 Task: Create new vendor bill with Date Opened: 18-Apr-23, Select Vendor: M3 Printing, Terms: Net 15. Make bill entry for item-1 with Date: 18-Apr-23, Description: Printing of Brochures, Expense Account: Printing & Reproduction, Quantity: 500, Unit Price: 0.49, Sales Tax: Y, Sales Tax Included: Y, Tax Table: Sales Tax. Post Bill with Post Date: 18-Apr-23, Post to Accounts: Liabilities:Accounts Payble. Pay / Process Payment with Transaction Date: 02-May-23, Amount: 245, Transfer Account: Checking Account. Go to 'Print Bill'.
Action: Mouse moved to (134, 24)
Screenshot: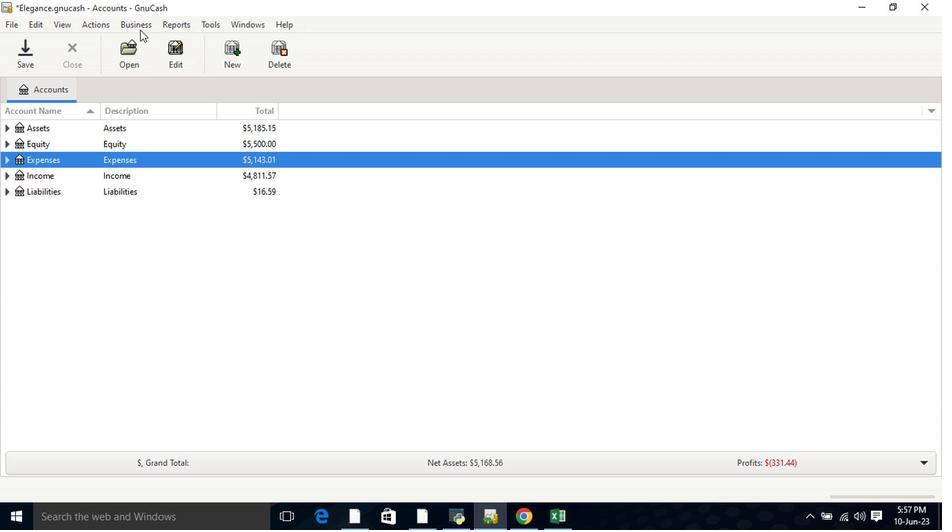 
Action: Mouse pressed left at (134, 24)
Screenshot: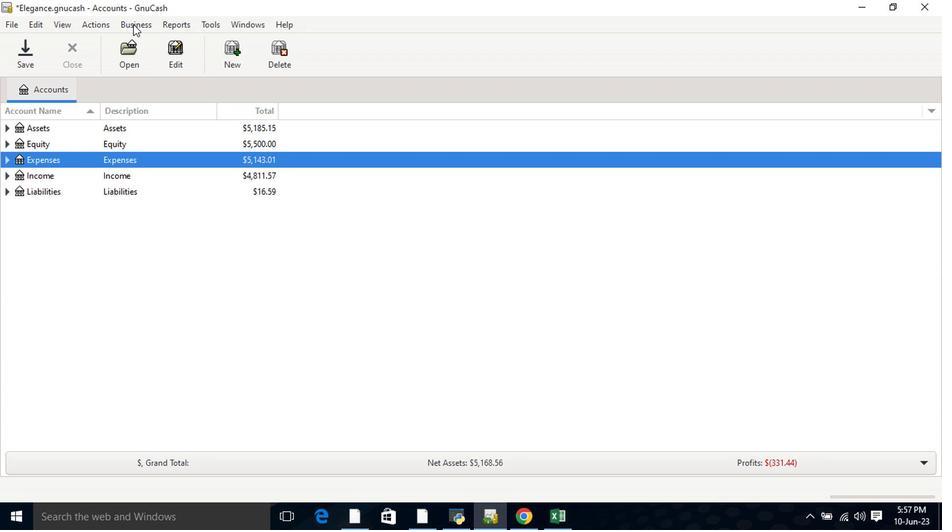 
Action: Mouse moved to (147, 57)
Screenshot: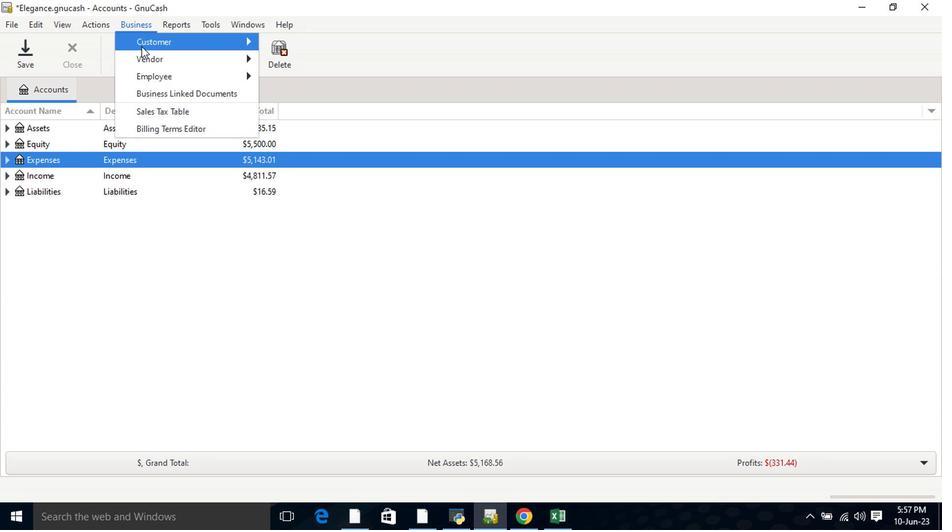
Action: Mouse pressed left at (147, 57)
Screenshot: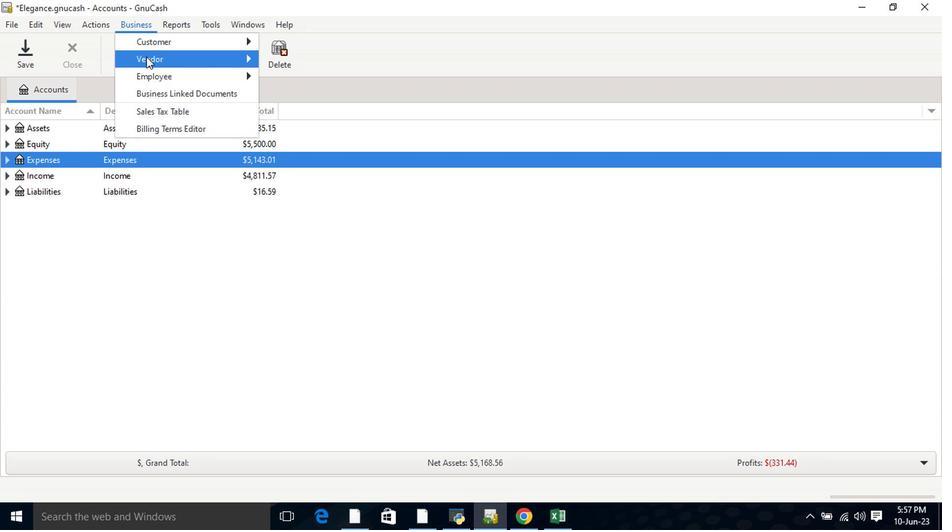
Action: Mouse moved to (309, 110)
Screenshot: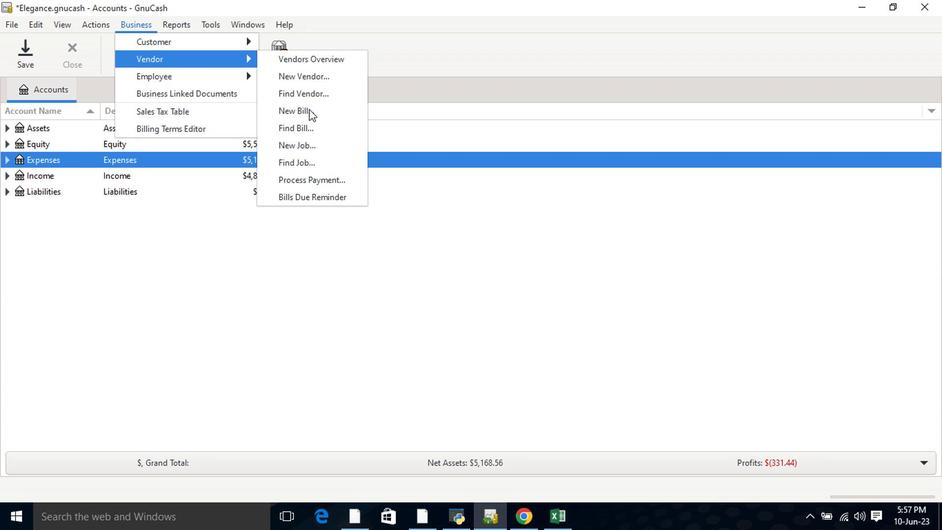 
Action: Mouse pressed left at (309, 110)
Screenshot: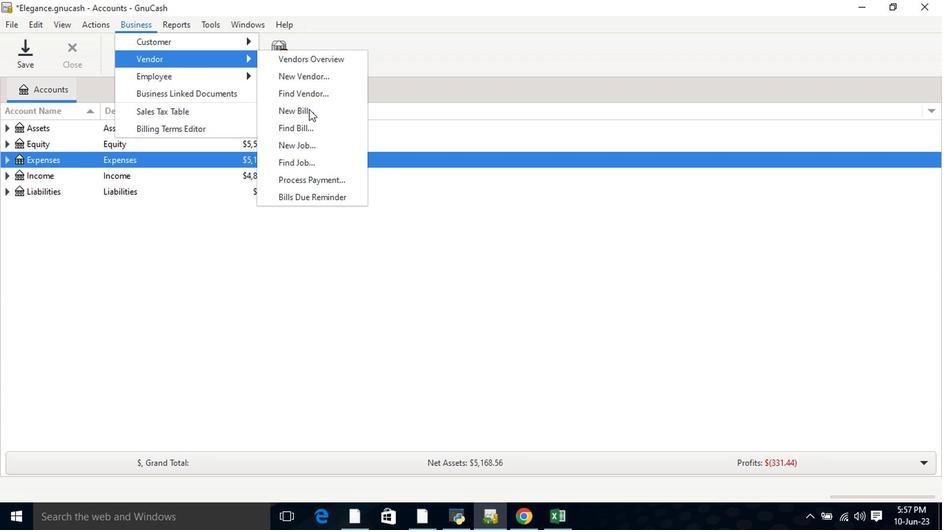 
Action: Mouse moved to (562, 184)
Screenshot: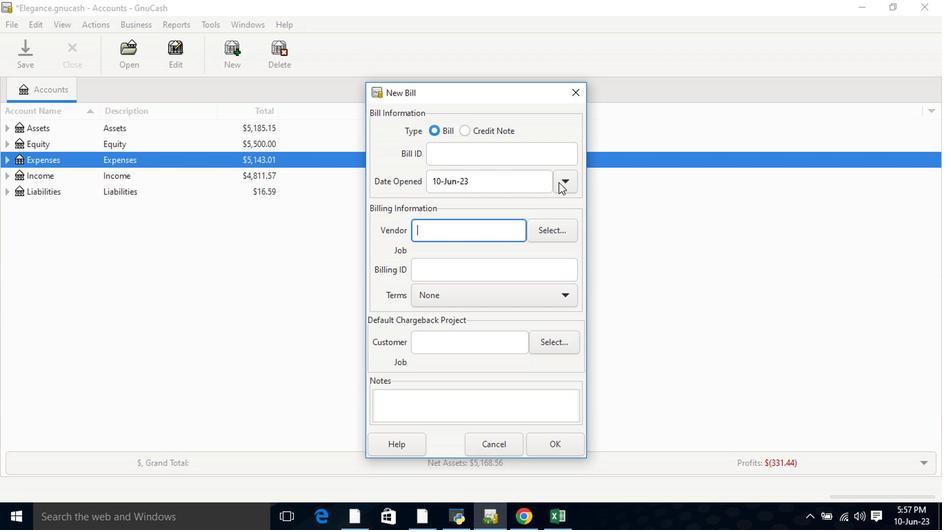
Action: Mouse pressed left at (562, 184)
Screenshot: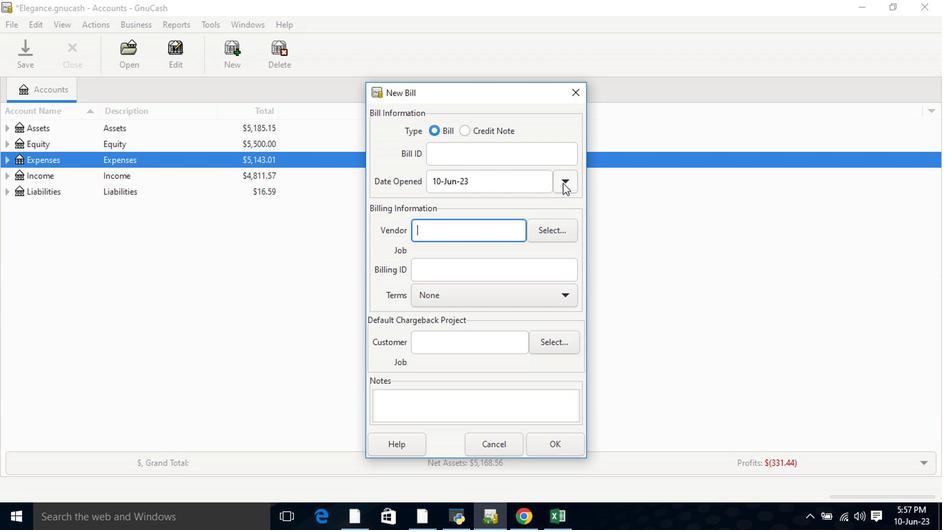 
Action: Mouse moved to (454, 205)
Screenshot: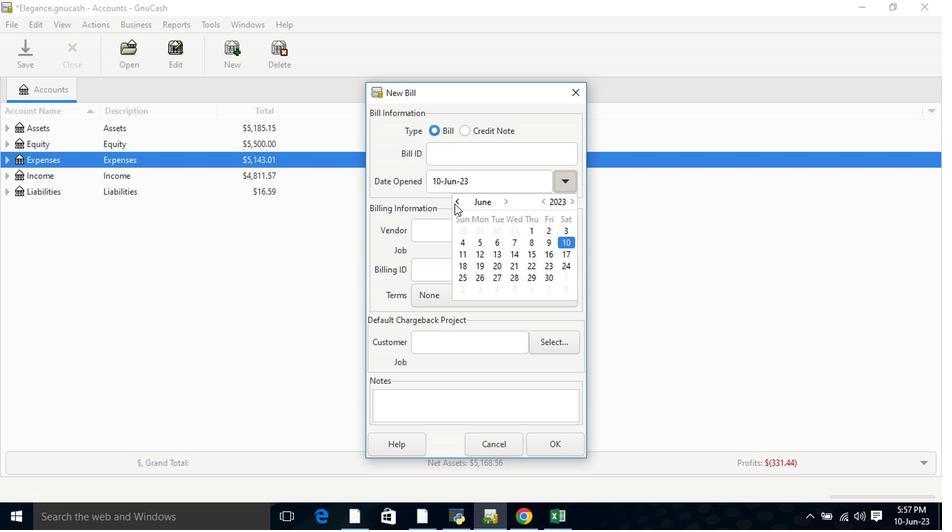 
Action: Mouse pressed left at (454, 205)
Screenshot: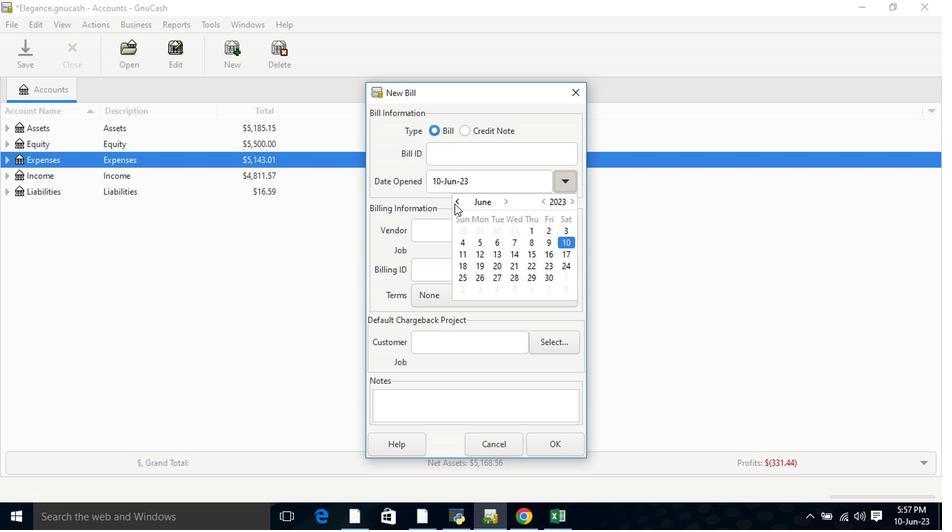 
Action: Mouse pressed left at (454, 205)
Screenshot: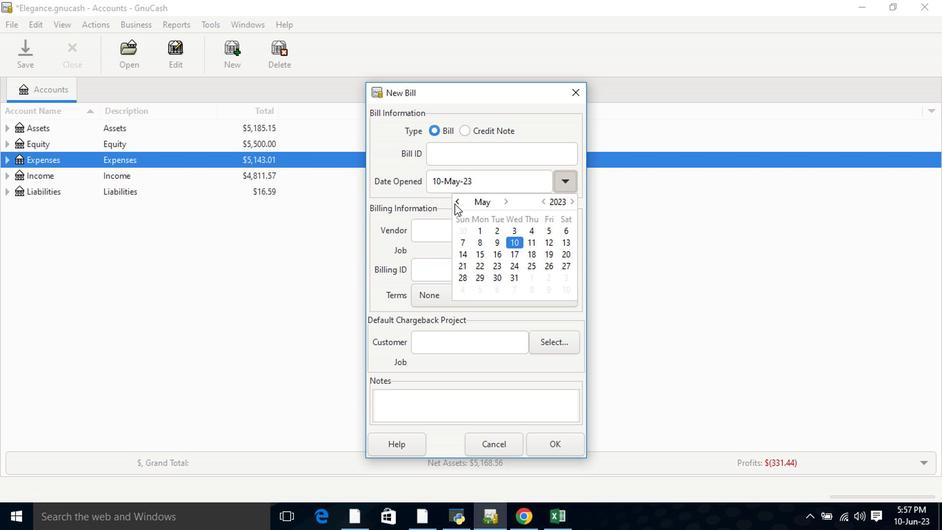 
Action: Mouse moved to (499, 265)
Screenshot: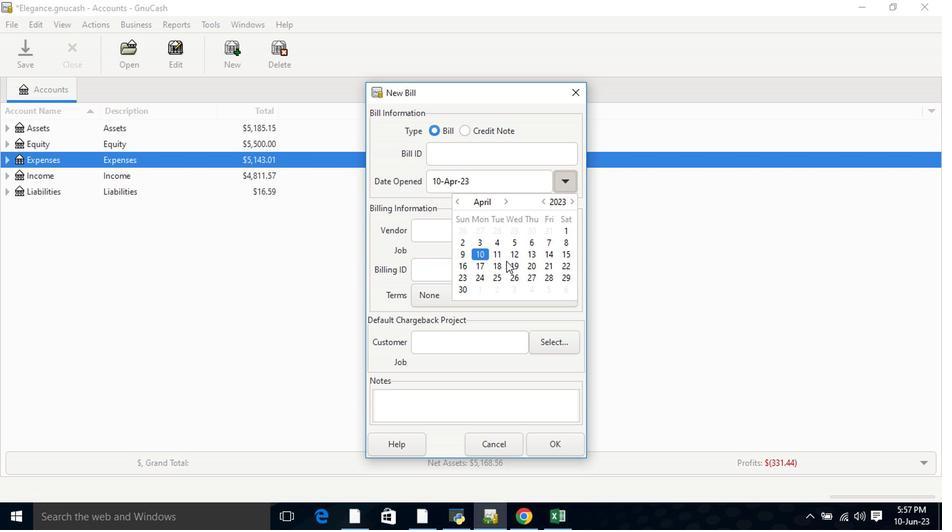 
Action: Mouse pressed left at (499, 265)
Screenshot: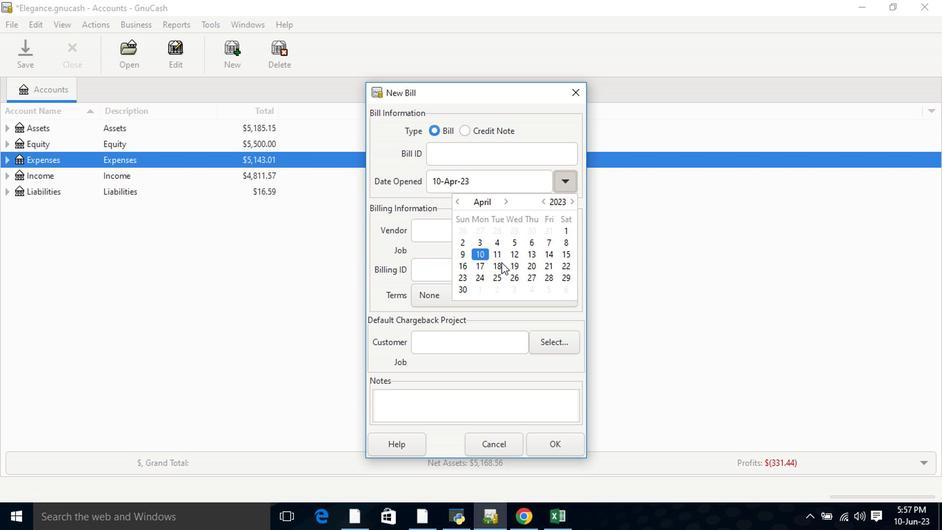 
Action: Mouse pressed left at (499, 265)
Screenshot: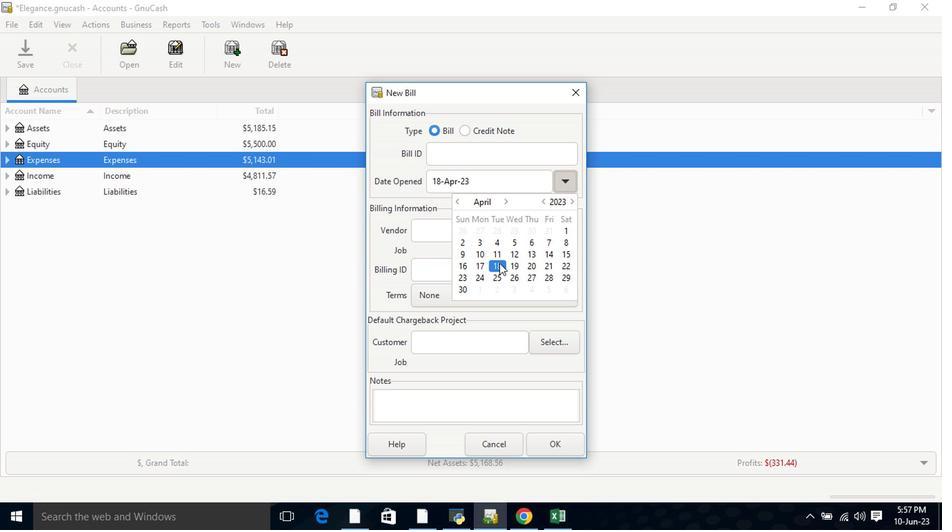 
Action: Mouse moved to (496, 240)
Screenshot: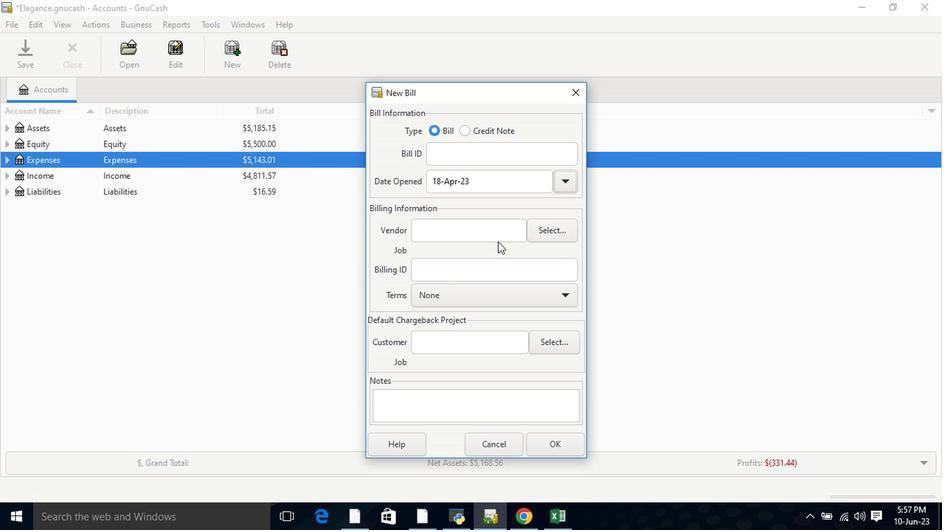 
Action: Mouse pressed left at (496, 240)
Screenshot: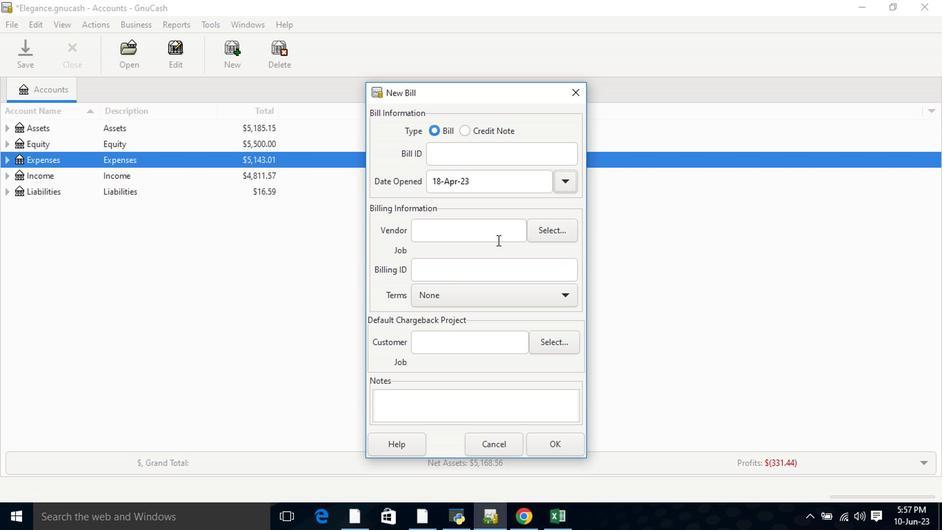 
Action: Key pressed <Key.shift>M<Key.down><Key.tab>3
Screenshot: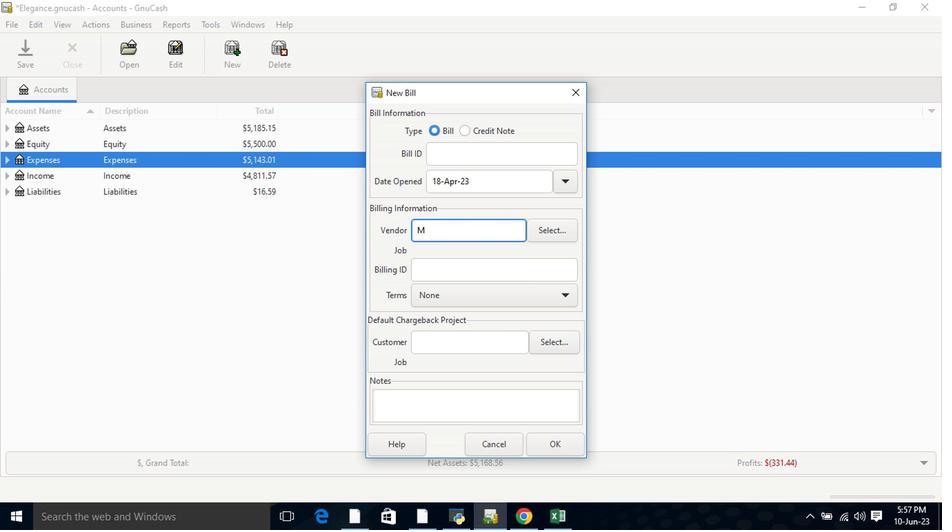 
Action: Mouse moved to (492, 250)
Screenshot: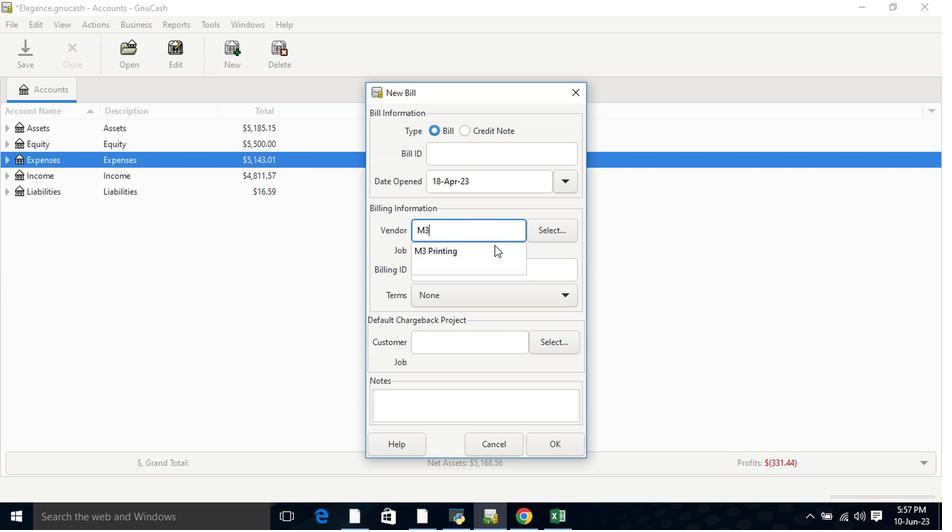 
Action: Mouse pressed left at (492, 250)
Screenshot: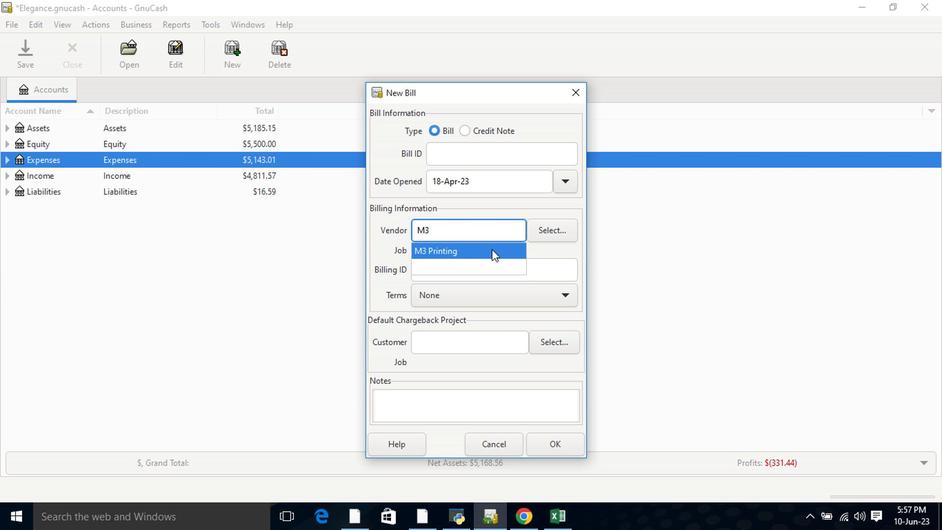 
Action: Mouse moved to (495, 312)
Screenshot: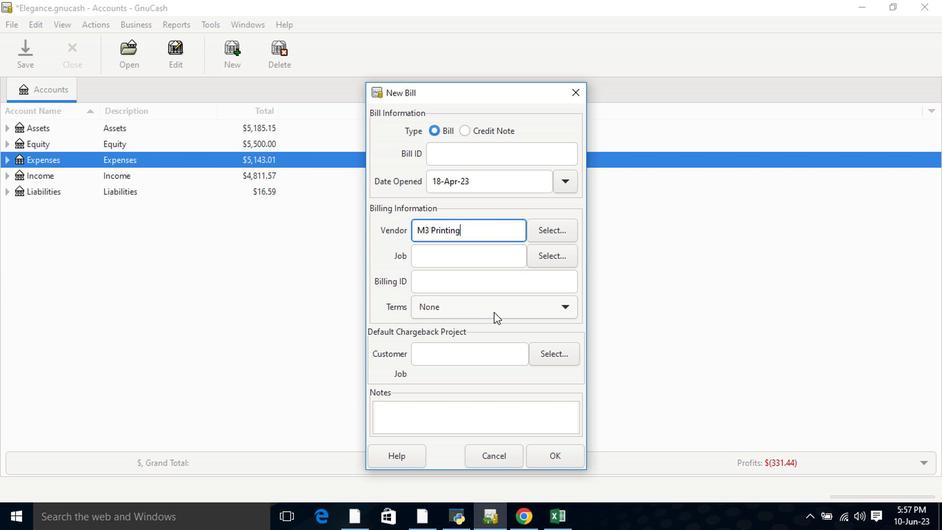 
Action: Mouse pressed left at (495, 312)
Screenshot: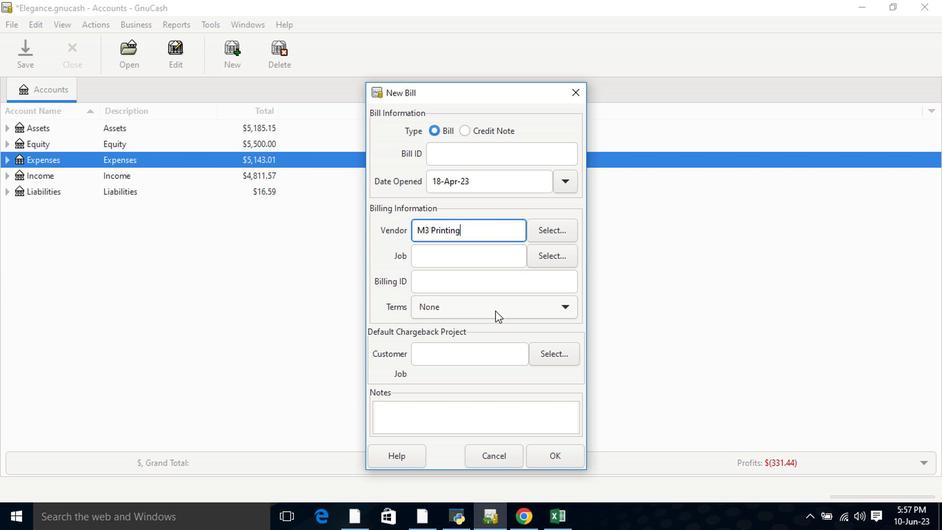 
Action: Mouse moved to (491, 331)
Screenshot: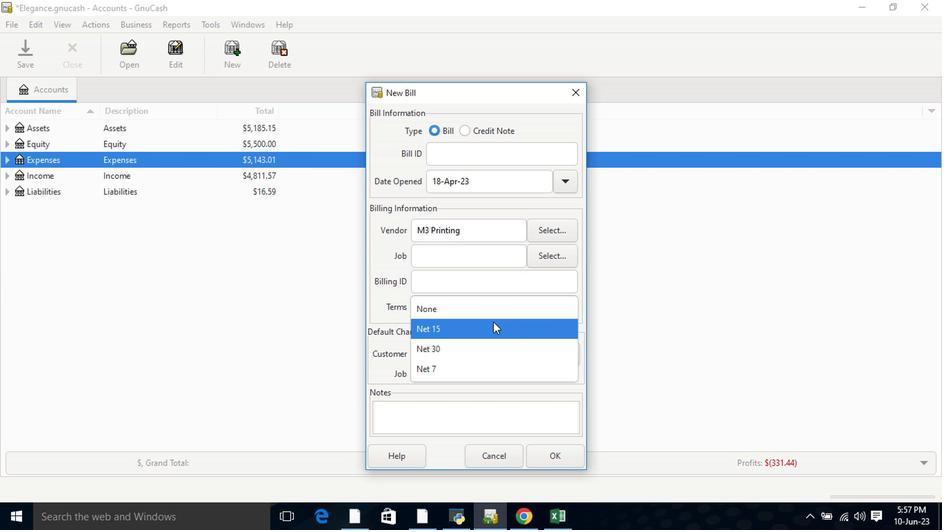 
Action: Mouse pressed left at (491, 331)
Screenshot: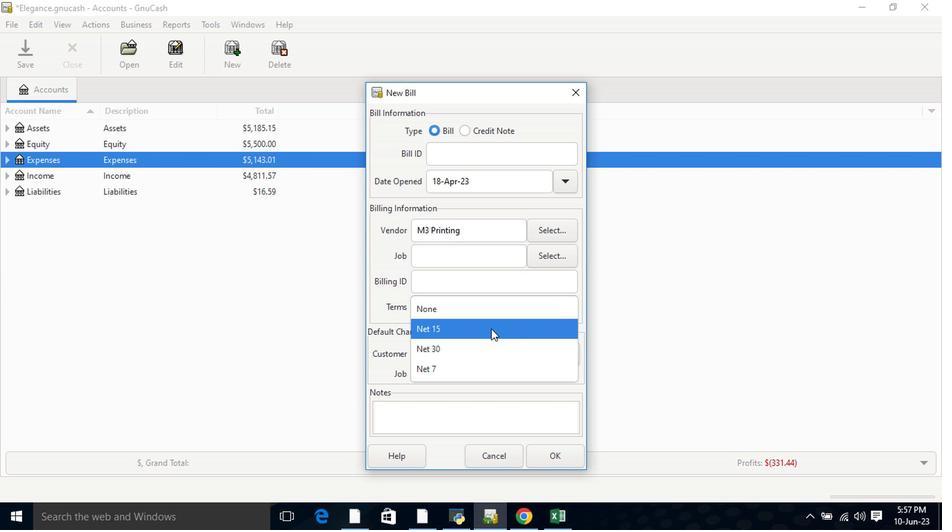 
Action: Mouse moved to (548, 459)
Screenshot: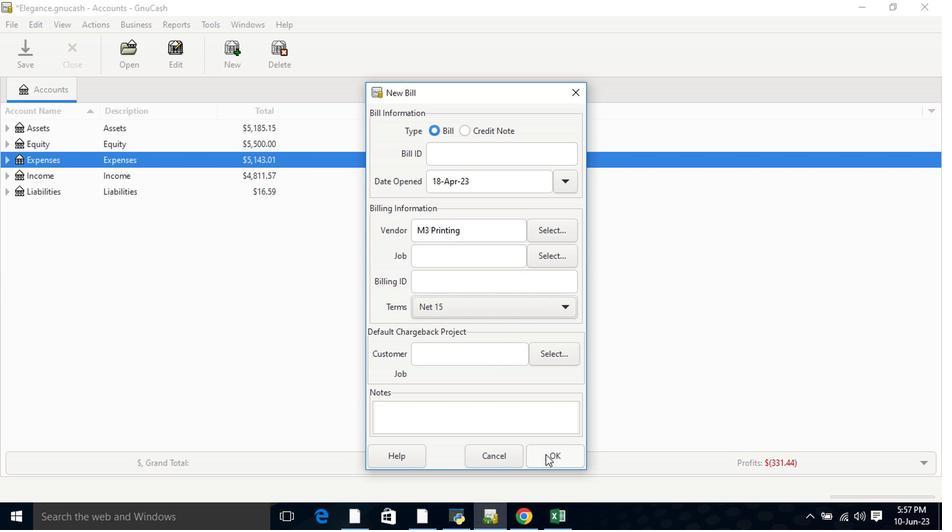 
Action: Mouse pressed left at (548, 459)
Screenshot: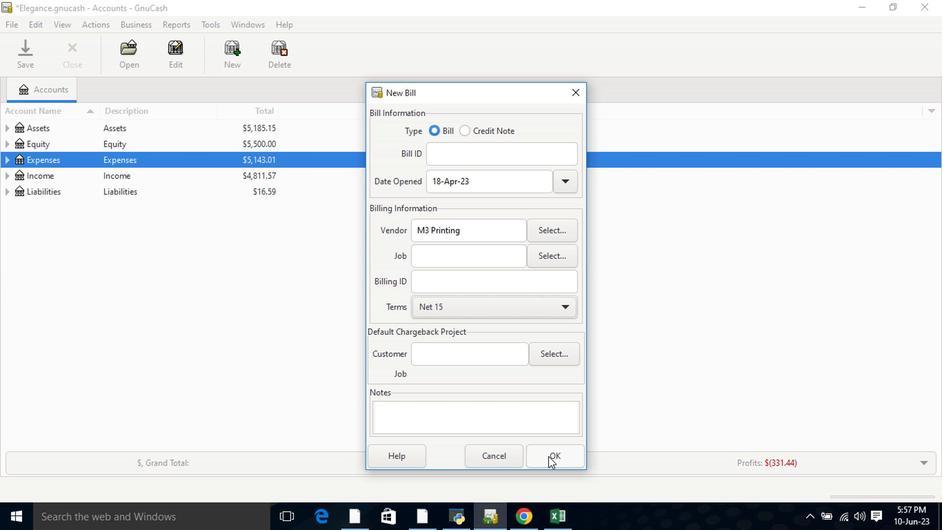 
Action: Mouse moved to (307, 323)
Screenshot: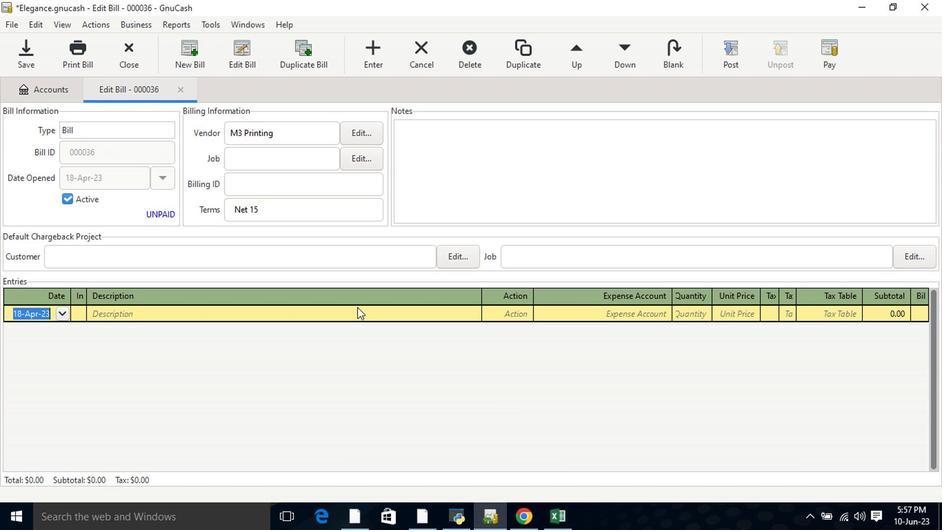 
Action: Key pressed <Key.tab><Key.shift>Printing<Key.space>of<Key.space><Key.shift>Brochures<Key.tab><Key.tab>rep<Key.down><Key.tab>500<Key.tab>0.49<Key.tab>
Screenshot: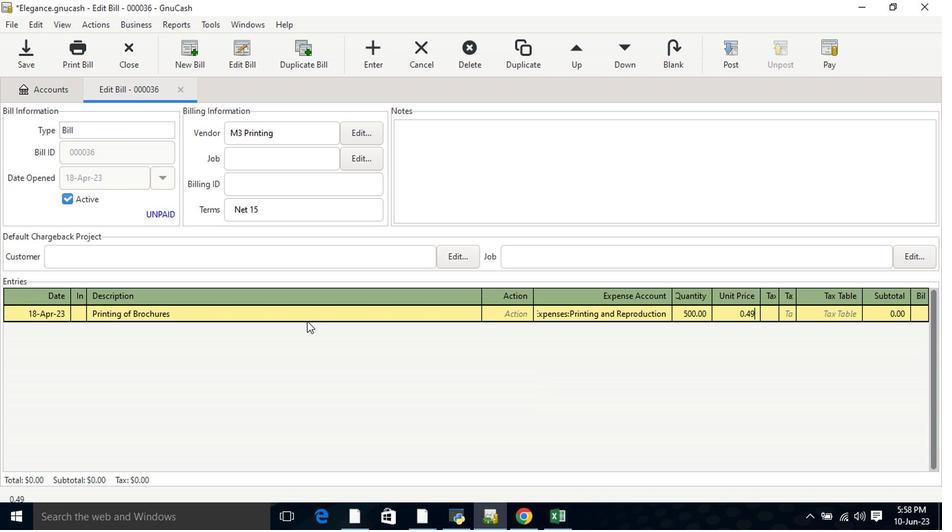 
Action: Mouse moved to (775, 316)
Screenshot: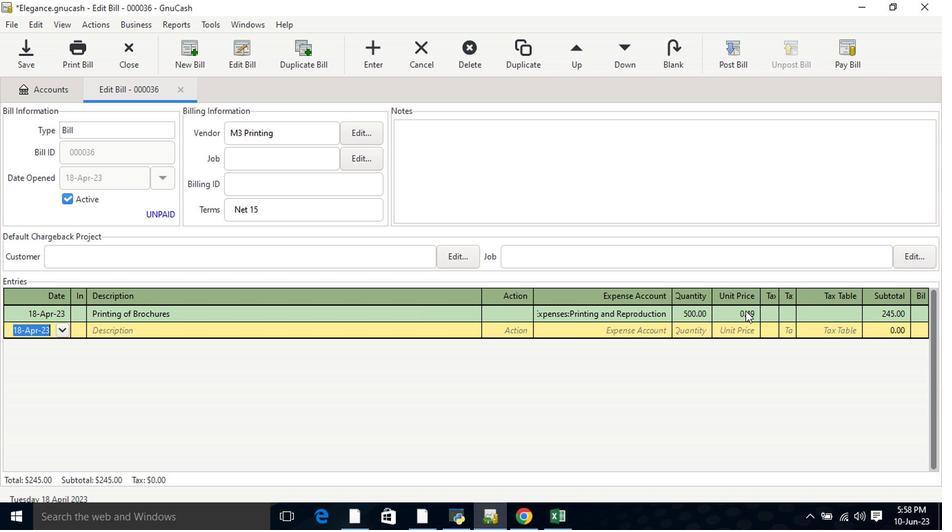 
Action: Mouse pressed left at (775, 316)
Screenshot: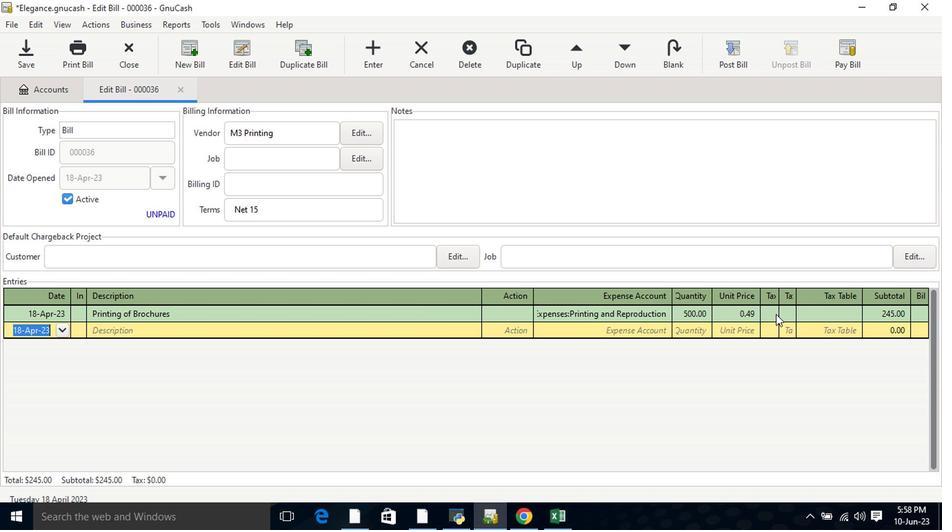 
Action: Mouse pressed left at (775, 316)
Screenshot: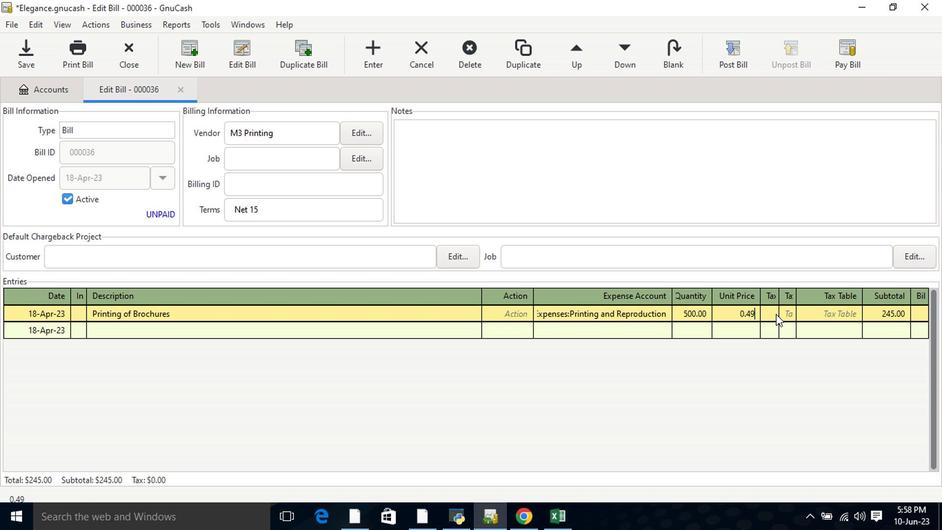 
Action: Mouse moved to (789, 318)
Screenshot: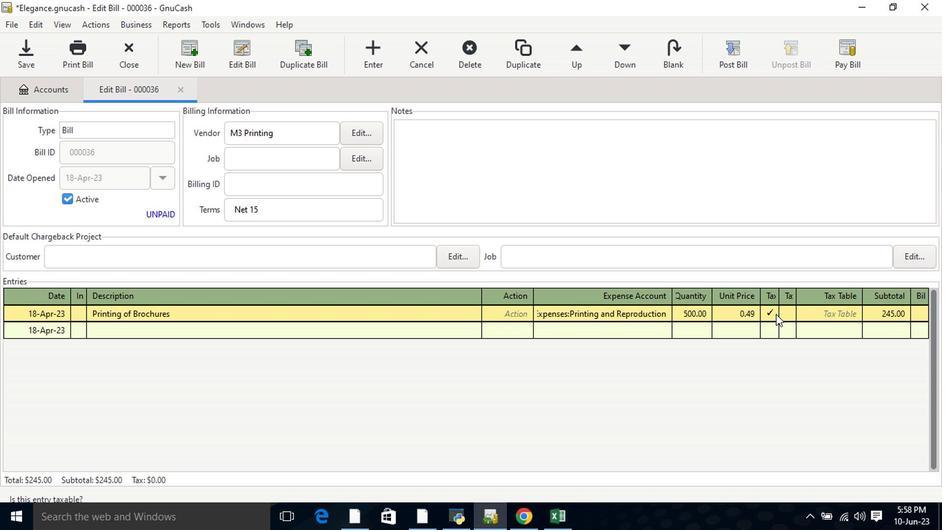 
Action: Mouse pressed left at (789, 318)
Screenshot: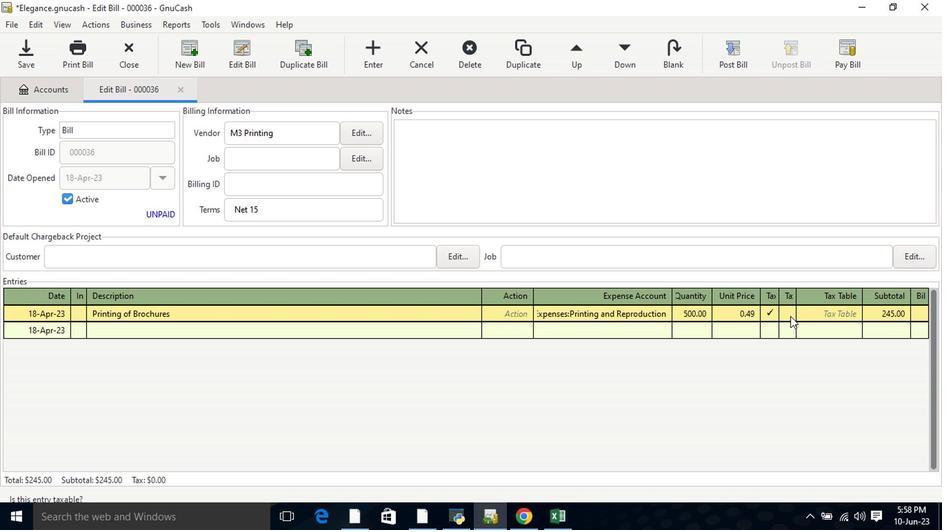 
Action: Mouse moved to (824, 317)
Screenshot: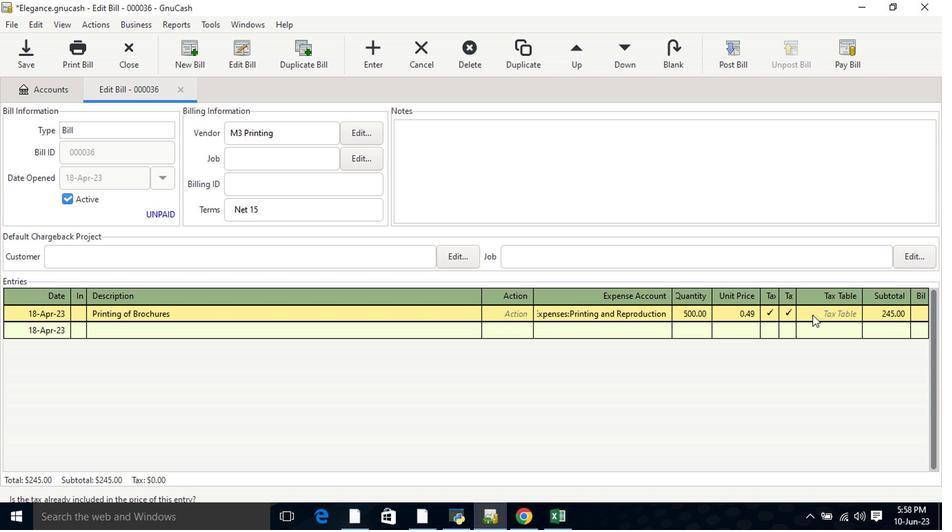 
Action: Mouse pressed left at (824, 317)
Screenshot: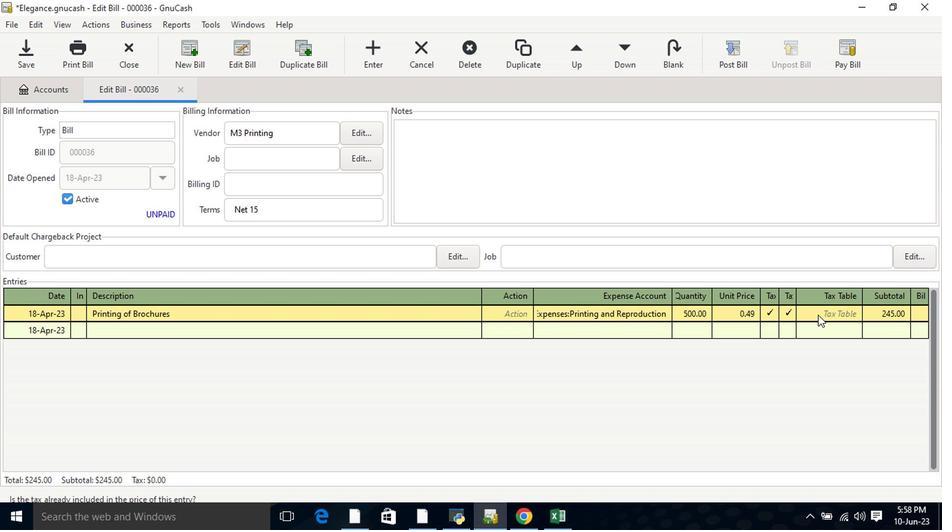 
Action: Mouse moved to (851, 319)
Screenshot: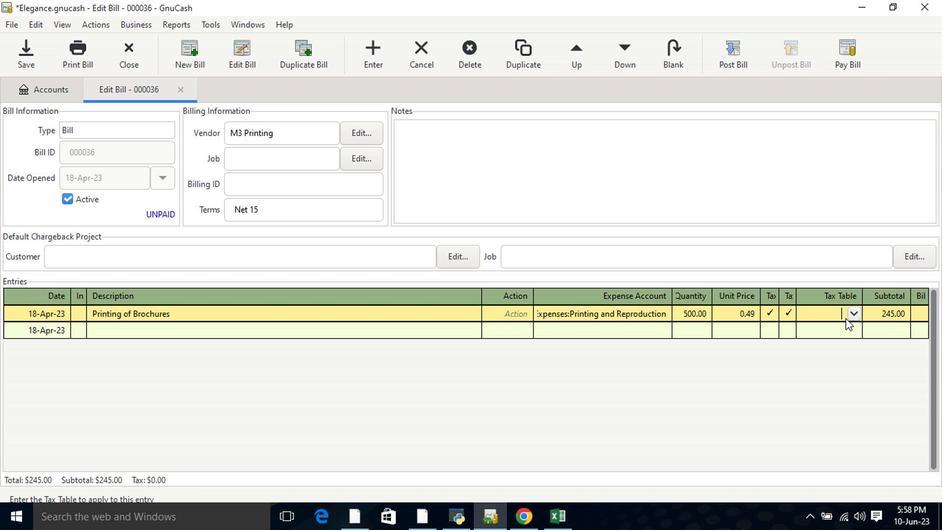 
Action: Mouse pressed left at (851, 319)
Screenshot: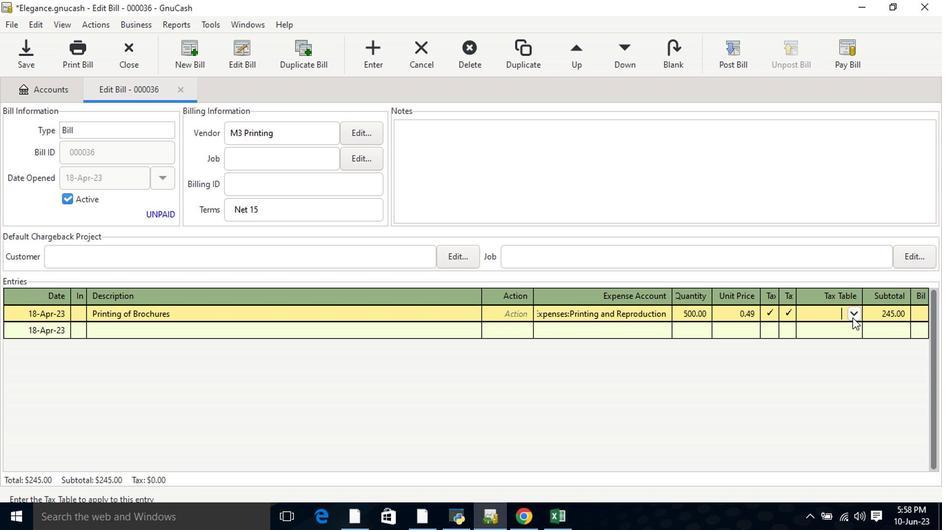 
Action: Mouse moved to (846, 332)
Screenshot: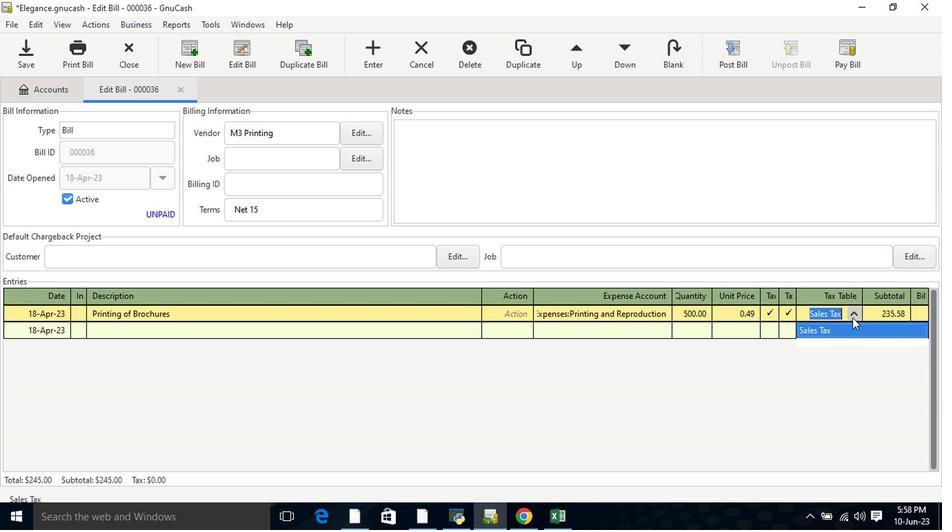 
Action: Mouse pressed left at (846, 332)
Screenshot: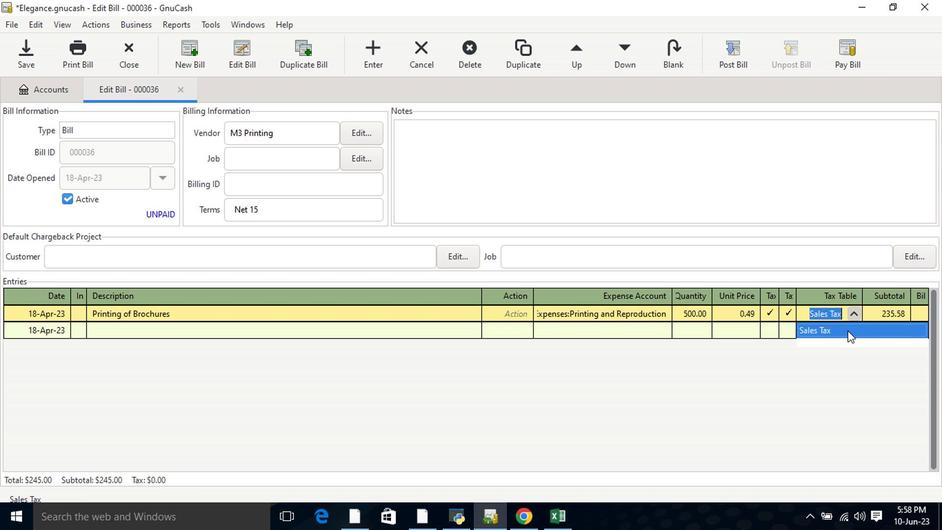 
Action: Key pressed <Key.tab>
Screenshot: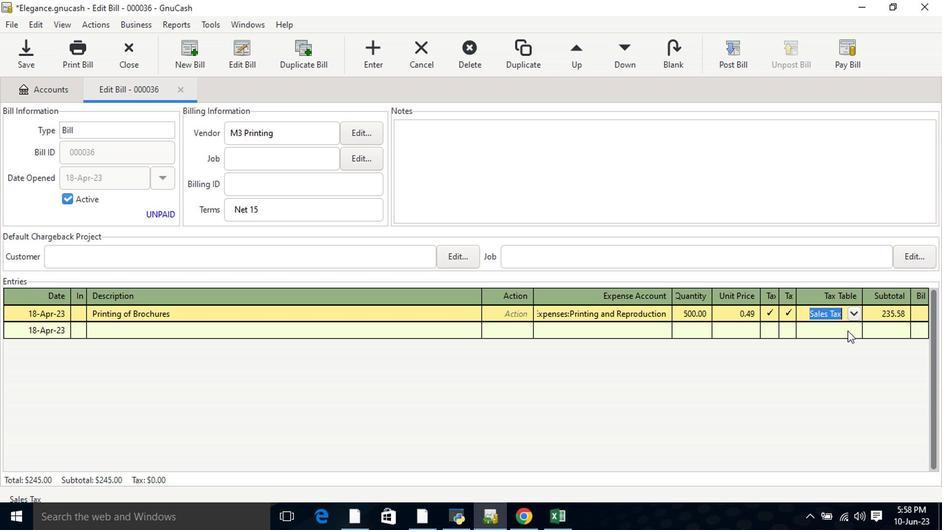 
Action: Mouse moved to (741, 57)
Screenshot: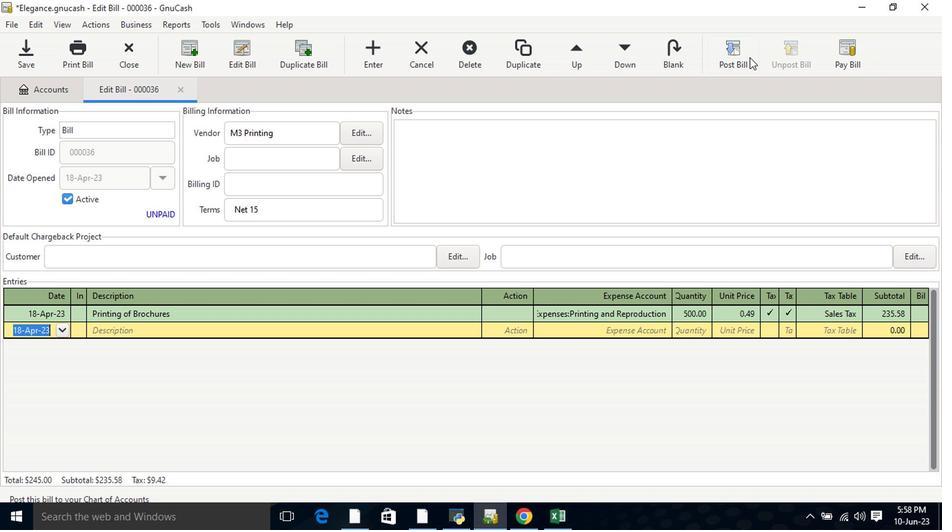 
Action: Mouse pressed left at (741, 57)
Screenshot: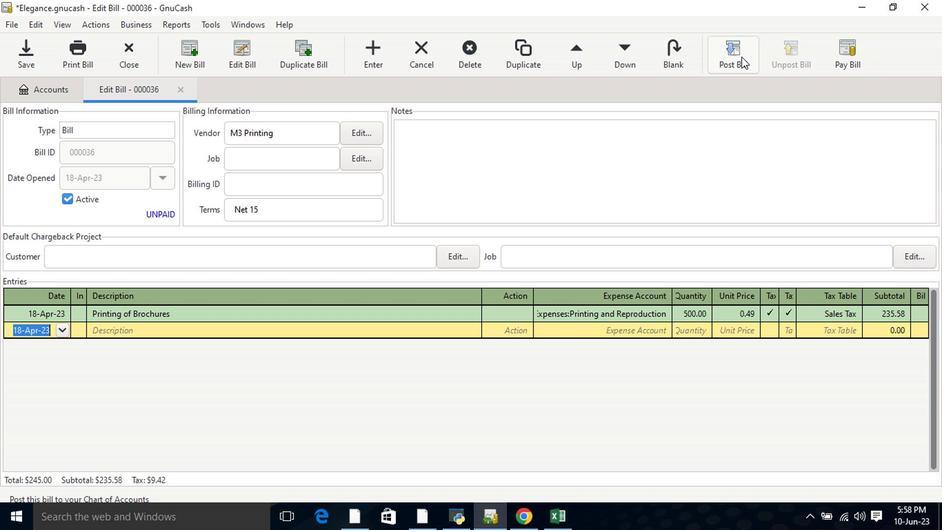 
Action: Mouse moved to (572, 350)
Screenshot: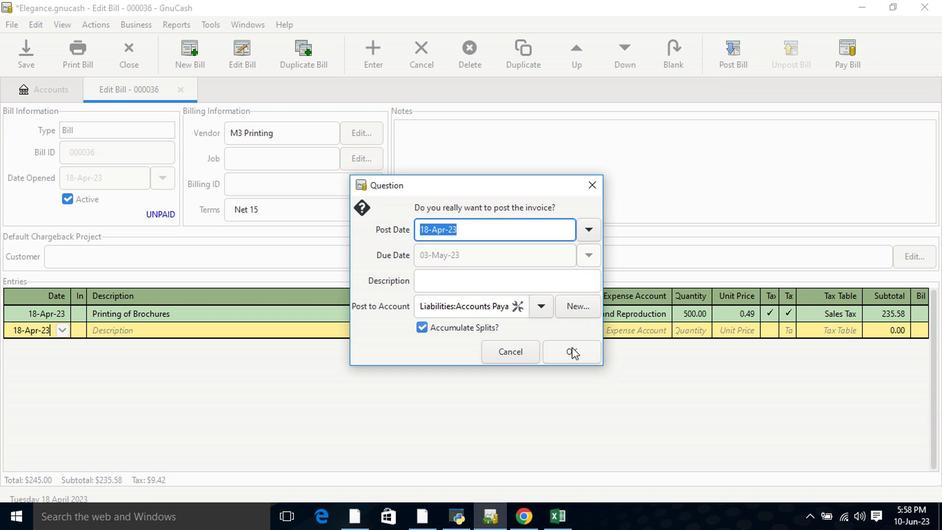 
Action: Mouse pressed left at (572, 350)
Screenshot: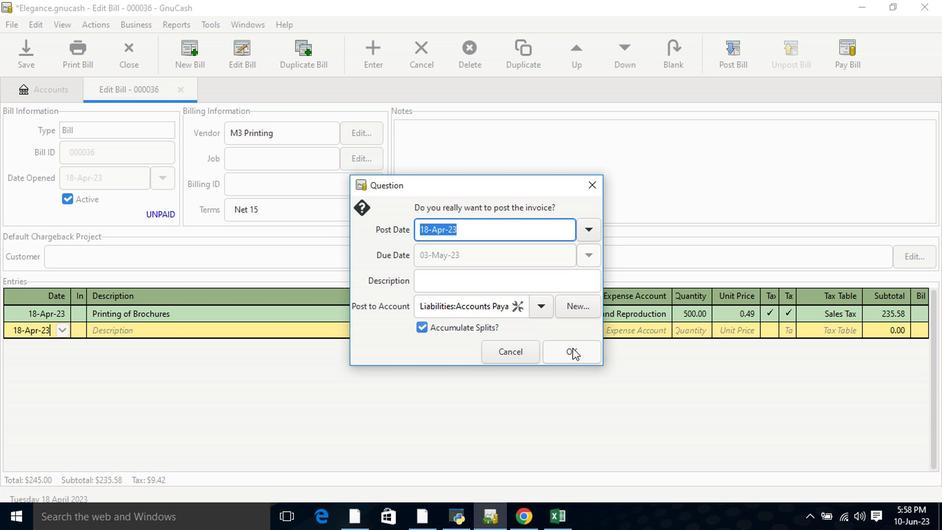 
Action: Mouse moved to (832, 51)
Screenshot: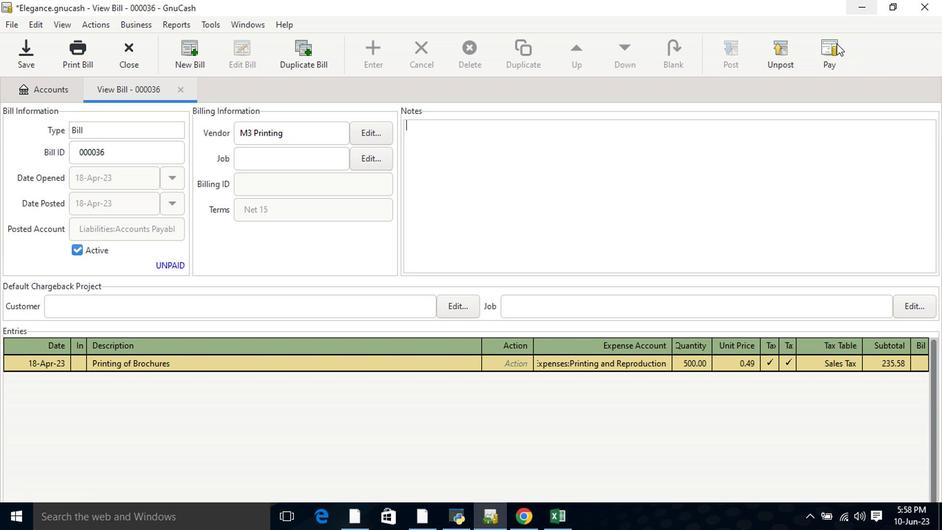 
Action: Mouse pressed left at (832, 51)
Screenshot: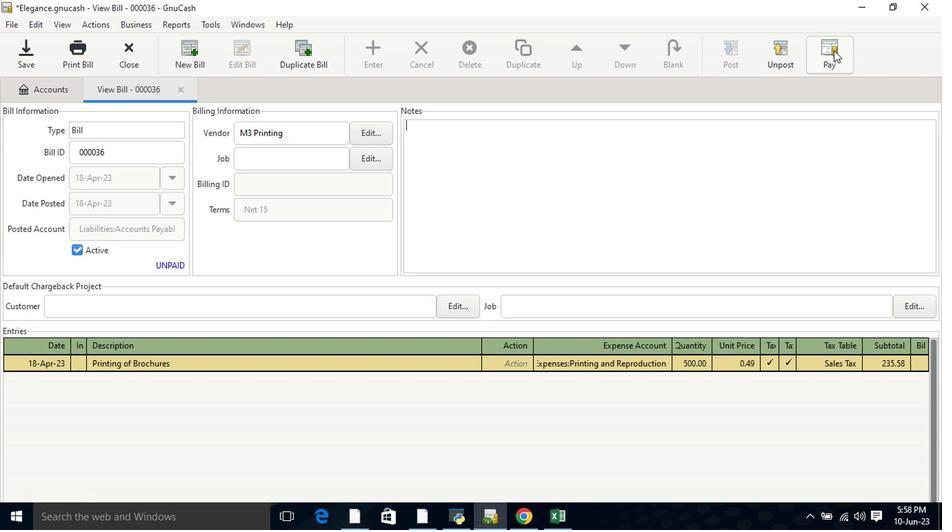 
Action: Mouse moved to (421, 272)
Screenshot: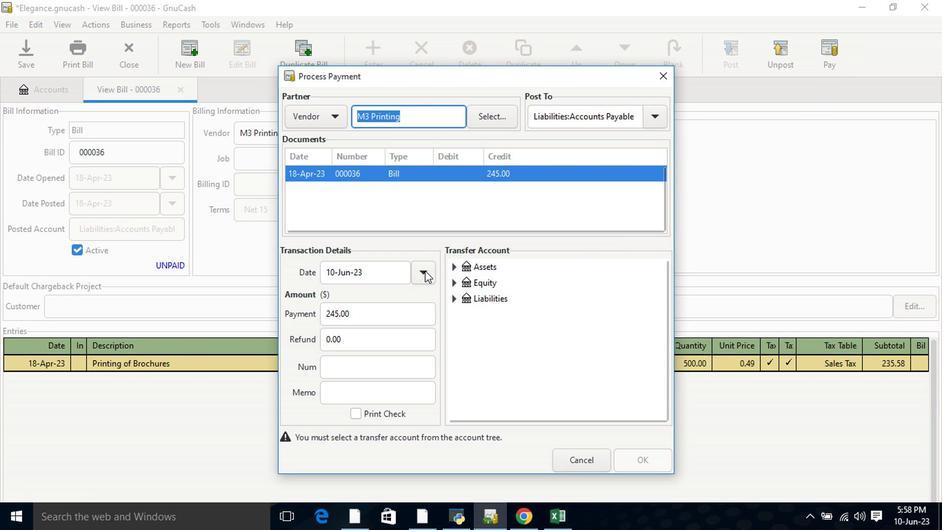 
Action: Mouse pressed left at (421, 272)
Screenshot: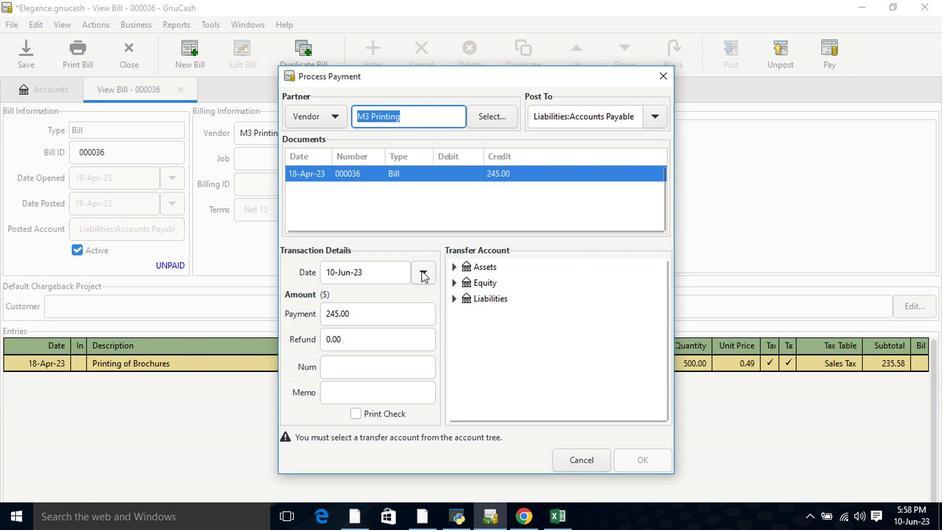 
Action: Mouse moved to (317, 297)
Screenshot: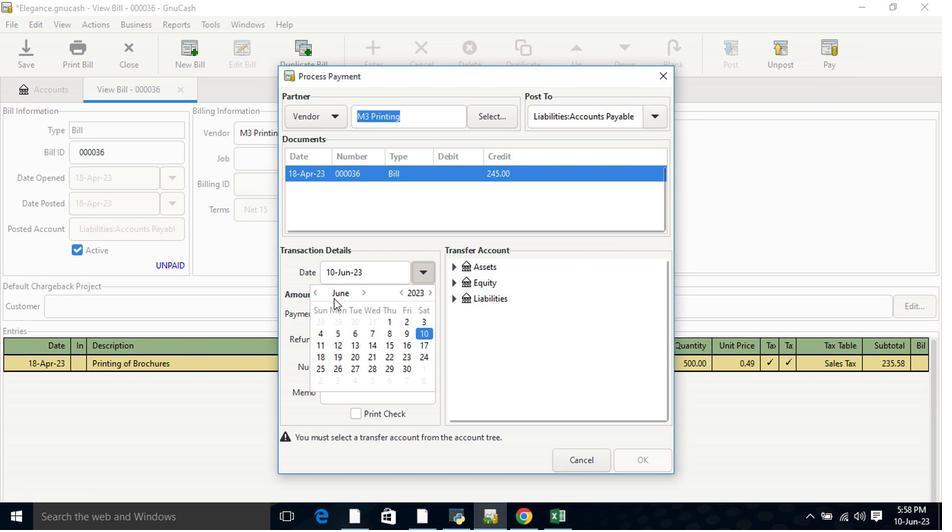 
Action: Mouse pressed left at (317, 297)
Screenshot: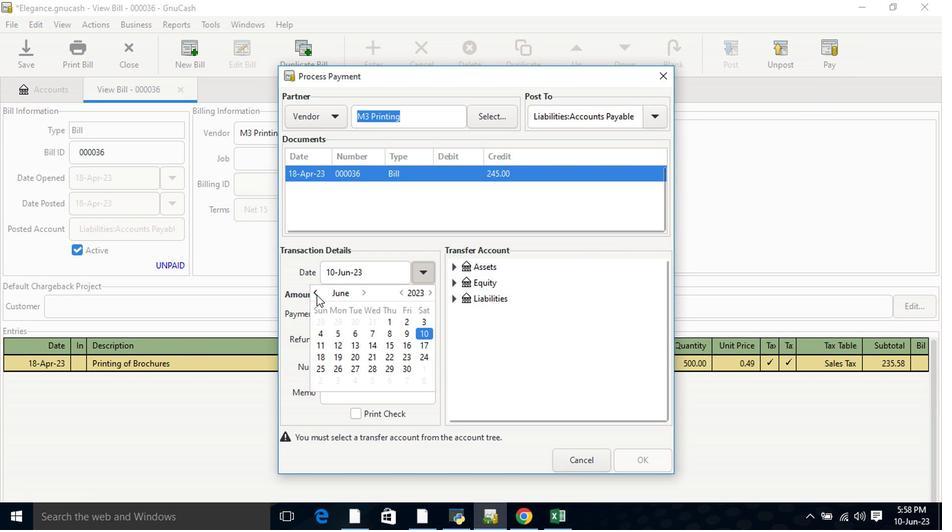 
Action: Mouse moved to (352, 324)
Screenshot: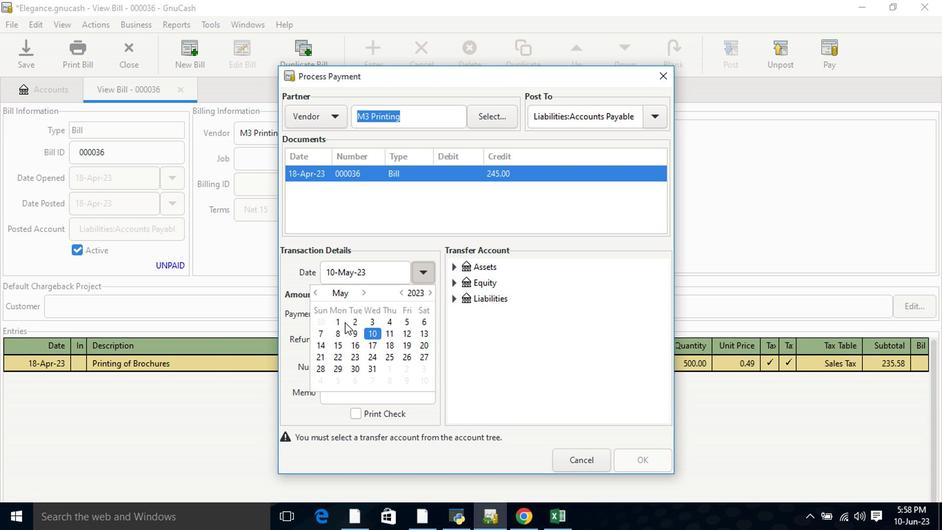 
Action: Mouse pressed left at (352, 324)
Screenshot: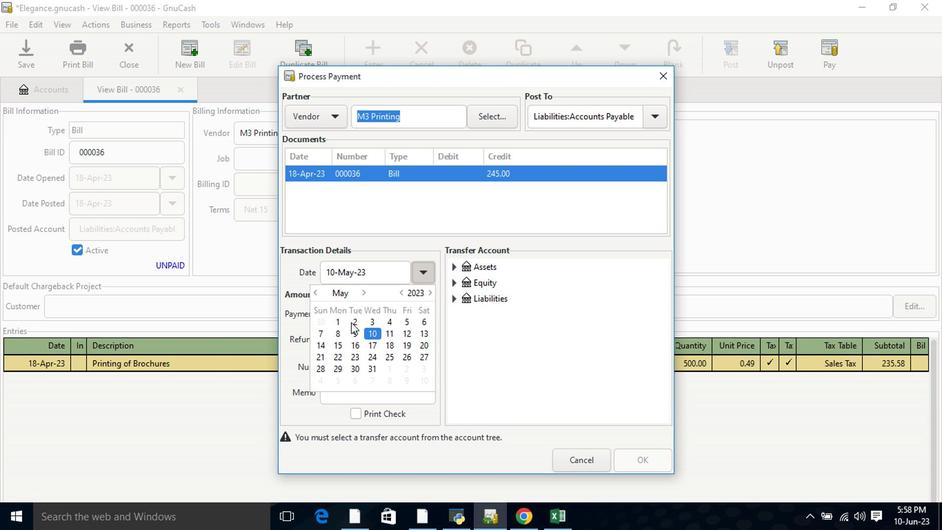 
Action: Mouse pressed left at (352, 324)
Screenshot: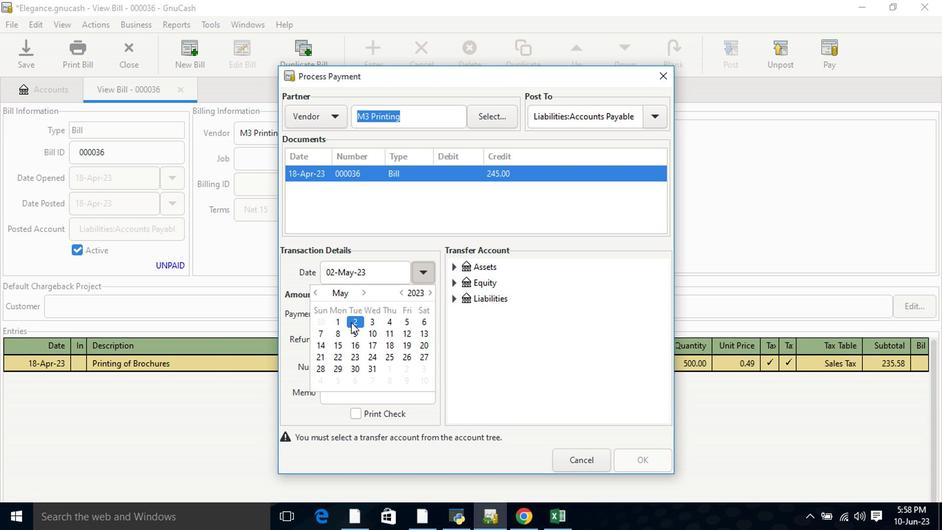 
Action: Mouse moved to (450, 268)
Screenshot: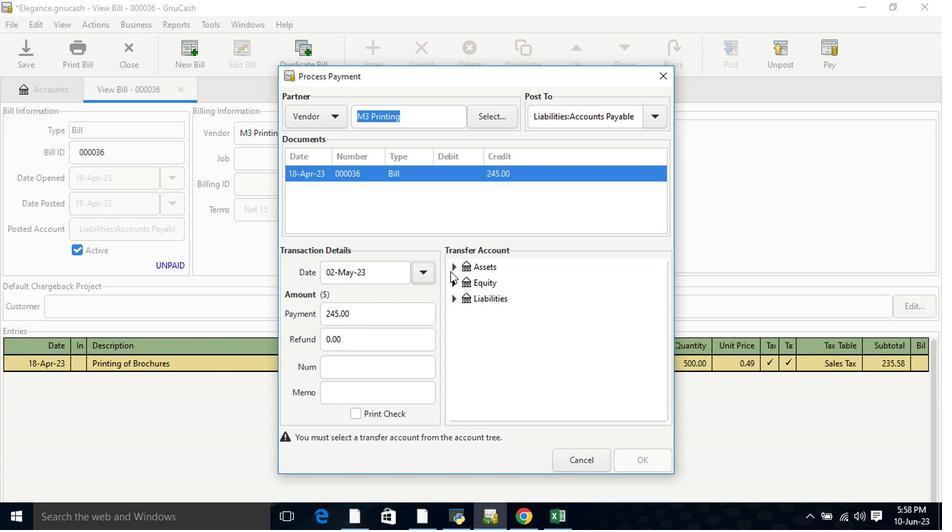 
Action: Mouse pressed left at (450, 268)
Screenshot: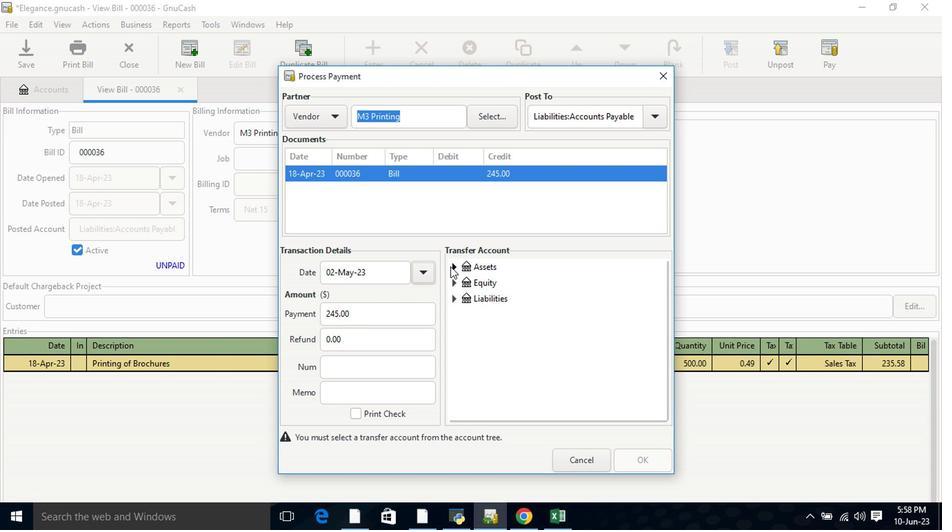 
Action: Mouse moved to (465, 285)
Screenshot: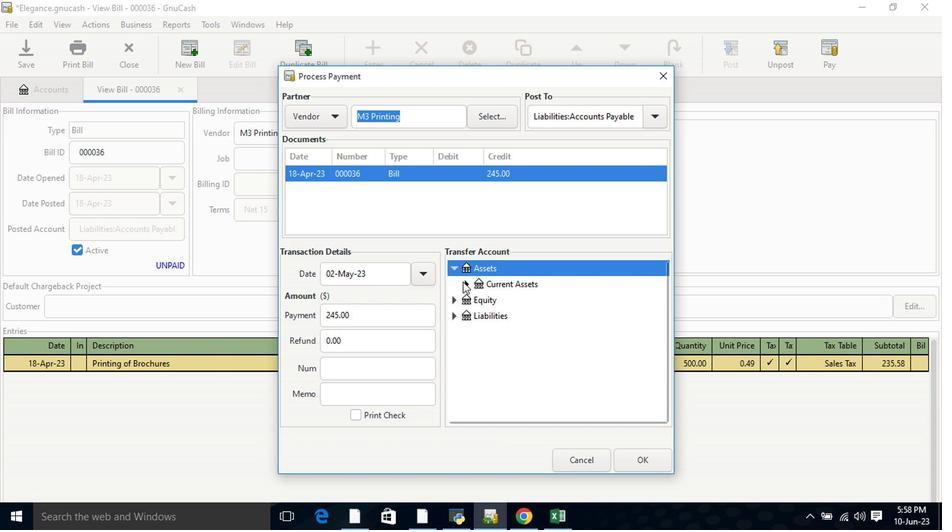 
Action: Mouse pressed left at (465, 285)
Screenshot: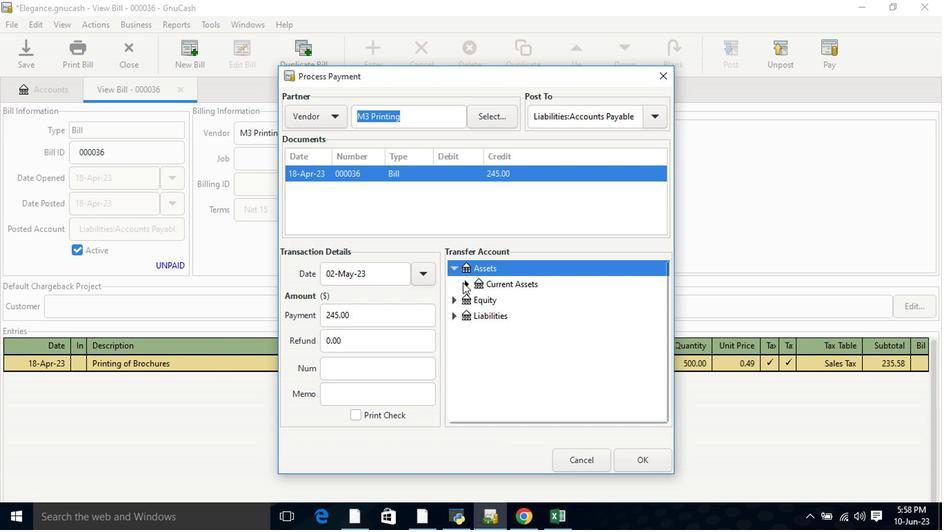 
Action: Mouse moved to (493, 297)
Screenshot: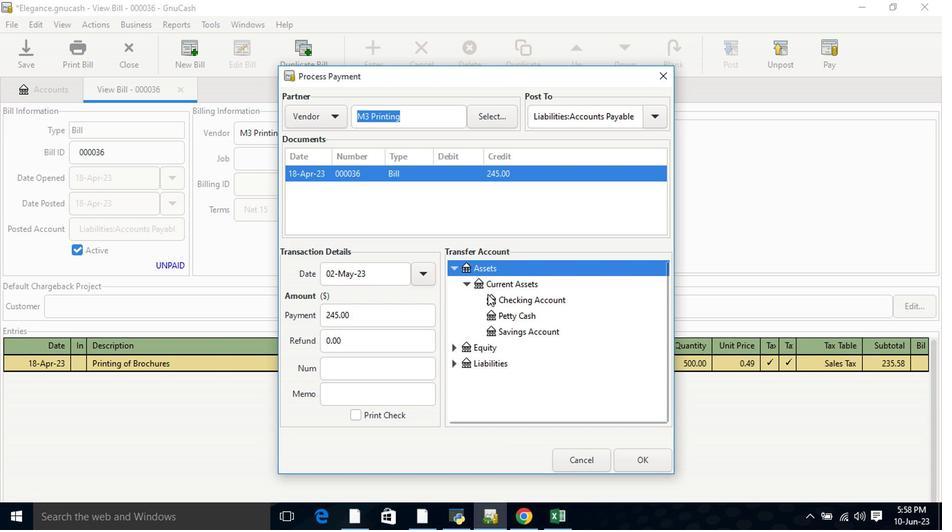 
Action: Mouse pressed left at (493, 297)
Screenshot: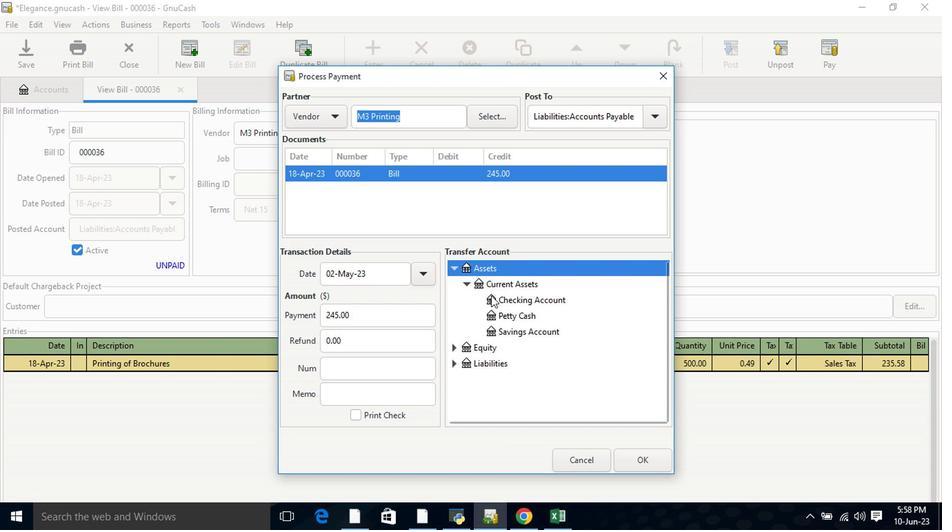
Action: Mouse moved to (633, 464)
Screenshot: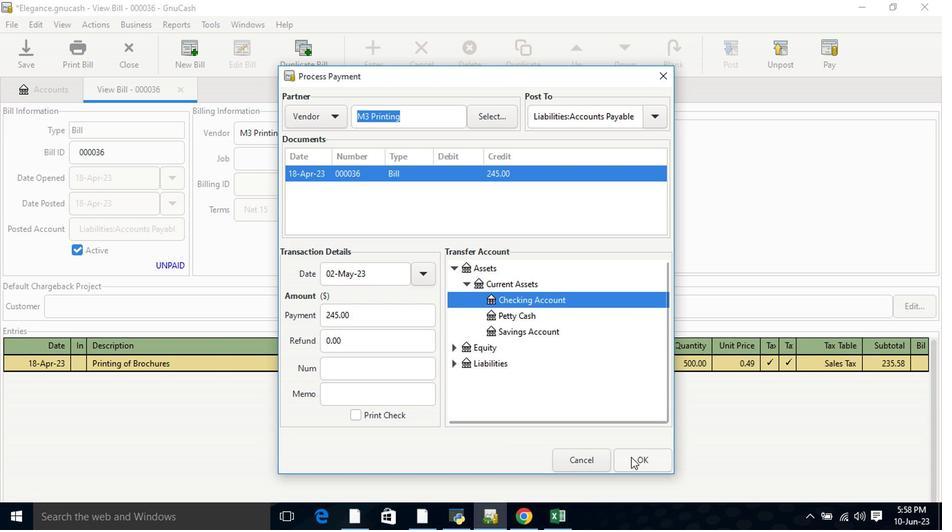 
Action: Mouse pressed left at (633, 464)
Screenshot: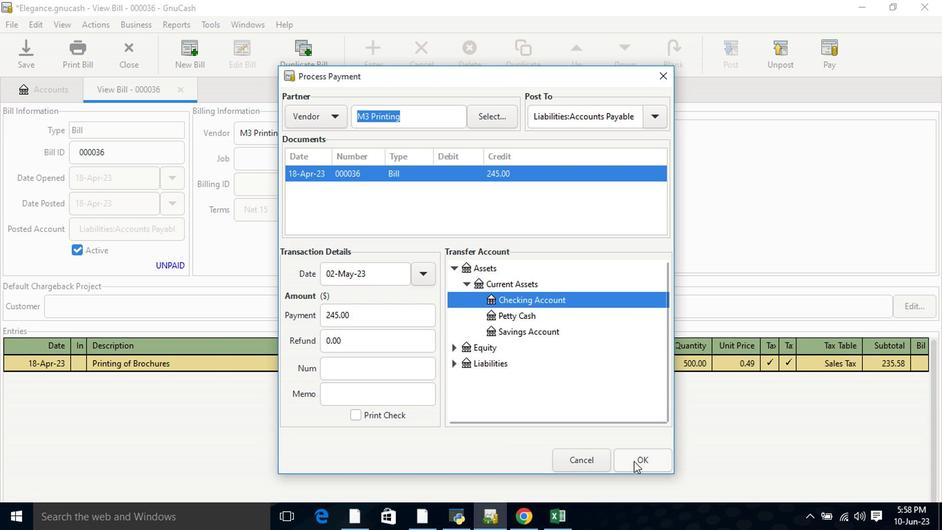
Action: Mouse moved to (76, 51)
Screenshot: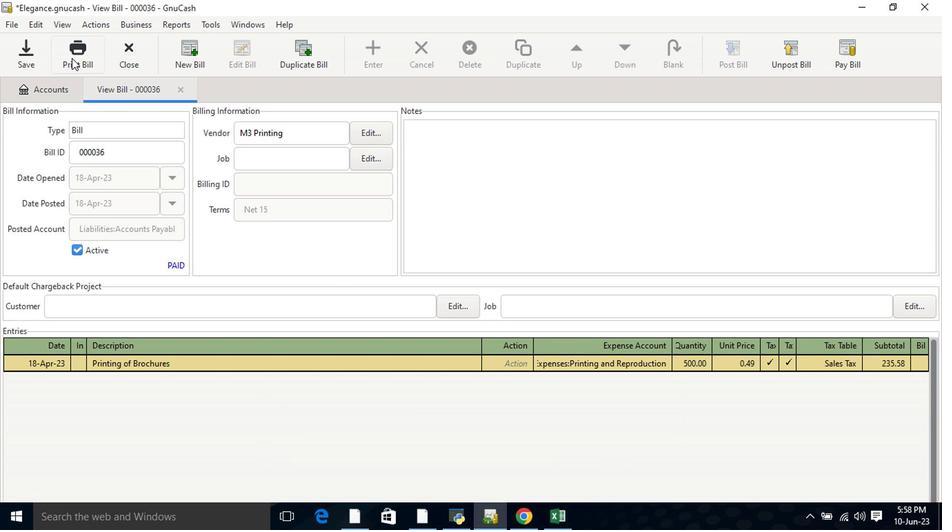 
Action: Mouse pressed left at (76, 51)
Screenshot: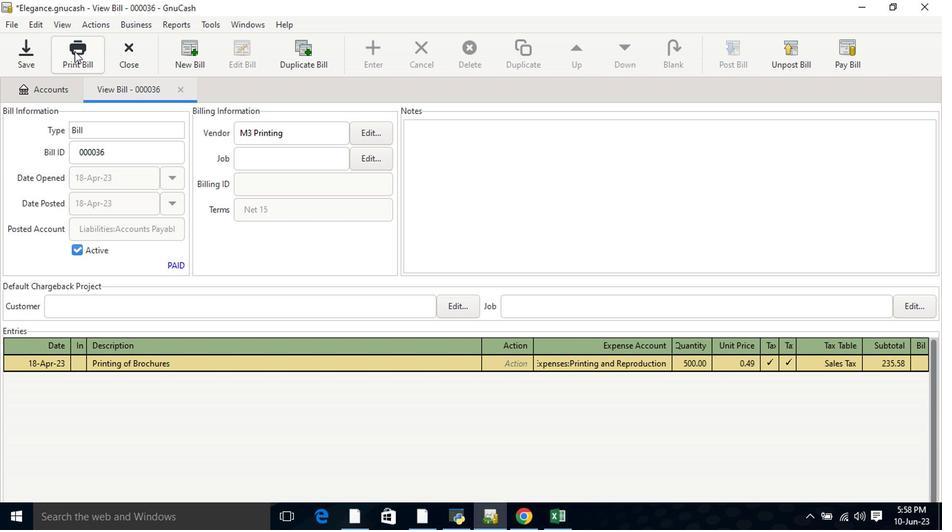 
Action: Mouse moved to (603, 431)
Screenshot: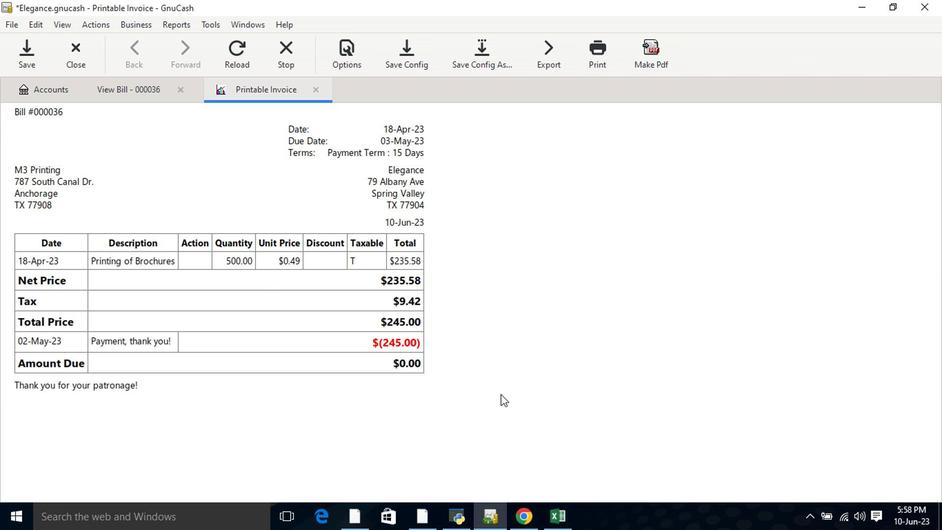 
